 Task: Add an event with the title Client Appreciation Networking Breakfast, date '2024/04/28', time 8:00 AM to 10:00 AMand add a description: Teams will work together to solve the challenges and find the hidden items or clues. This requires effective communication, creative thinking, and the ability to leverage each team member's strengths and expertise.Select event color  Banana . Add location for the event as: Busan, South Korea, logged in from the account softage.4@softage.netand send the event invitation to softage.7@softage.net and softage.8@softage.net. Set a reminder for the event Daily
Action: Mouse moved to (74, 84)
Screenshot: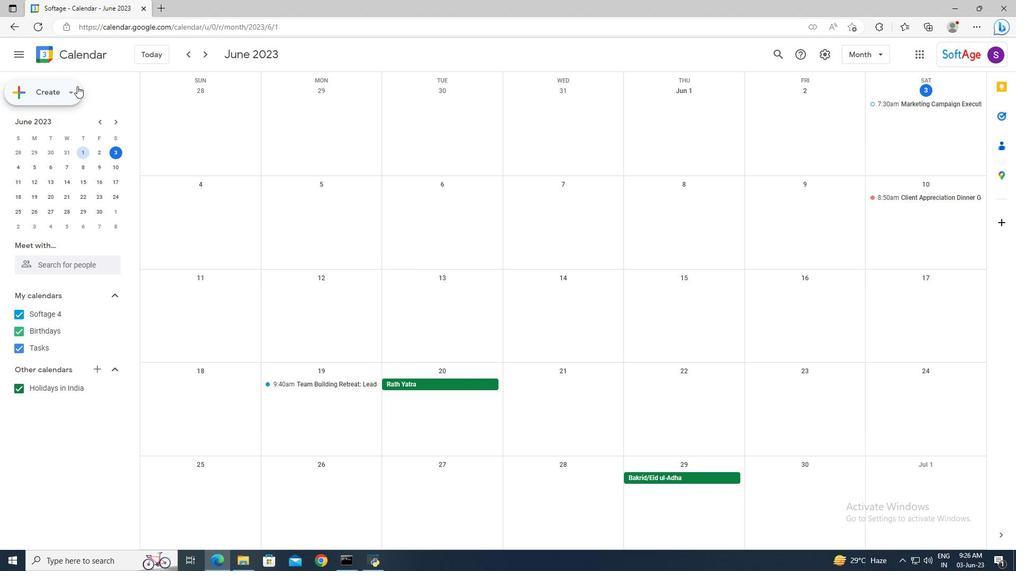 
Action: Mouse pressed left at (74, 84)
Screenshot: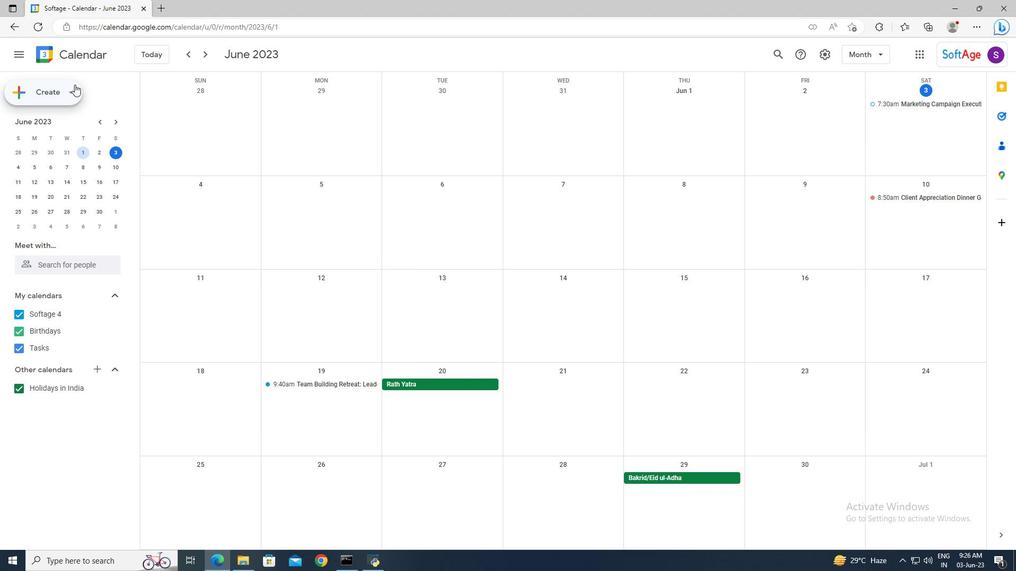 
Action: Mouse moved to (74, 120)
Screenshot: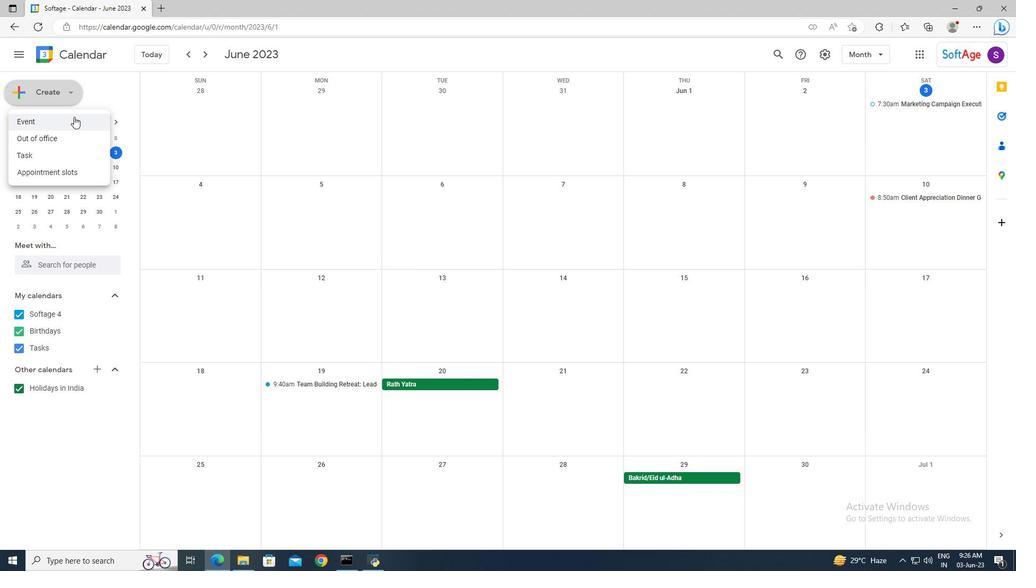 
Action: Mouse pressed left at (74, 120)
Screenshot: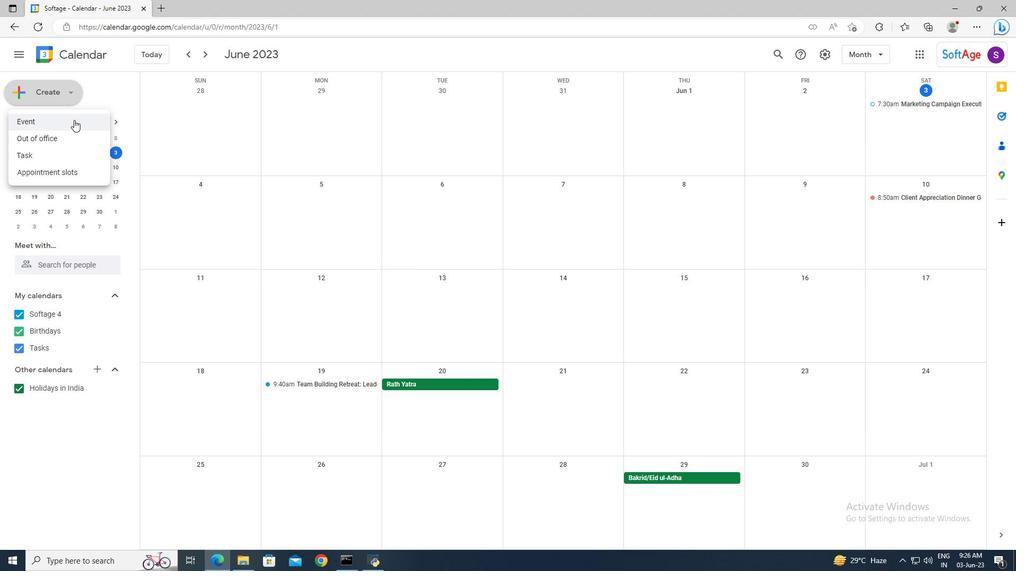 
Action: Mouse moved to (532, 354)
Screenshot: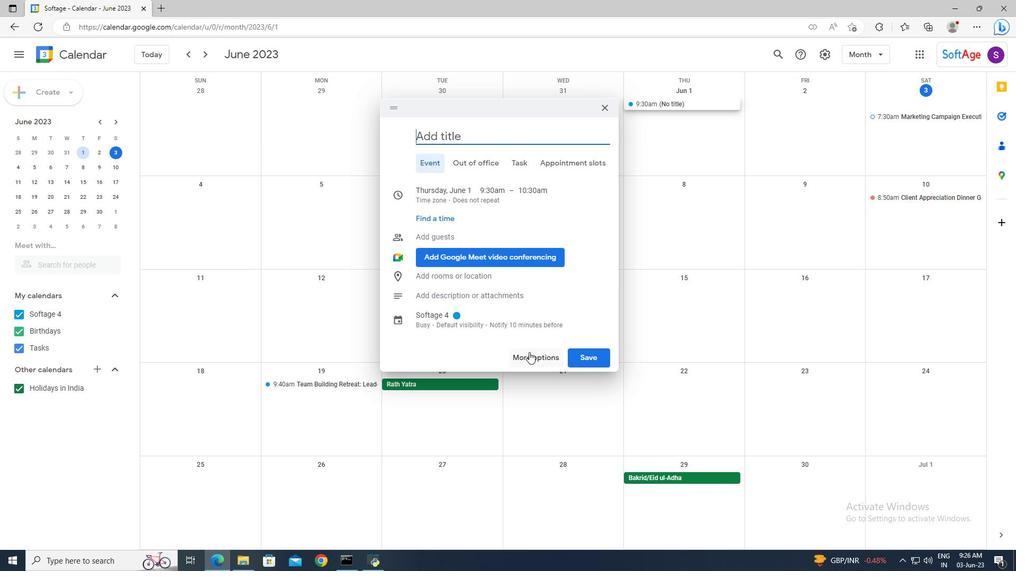 
Action: Mouse pressed left at (532, 354)
Screenshot: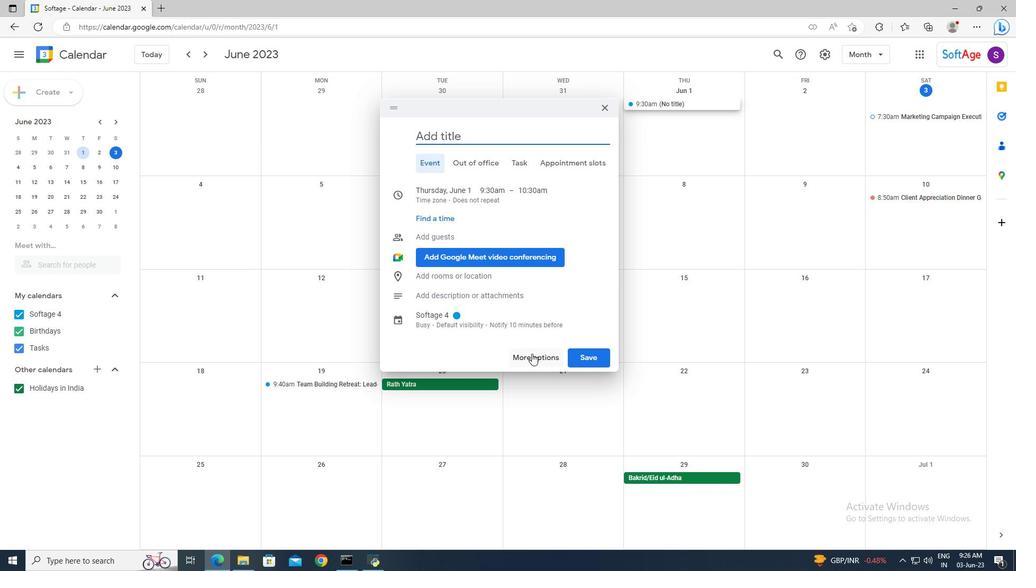 
Action: Mouse moved to (253, 64)
Screenshot: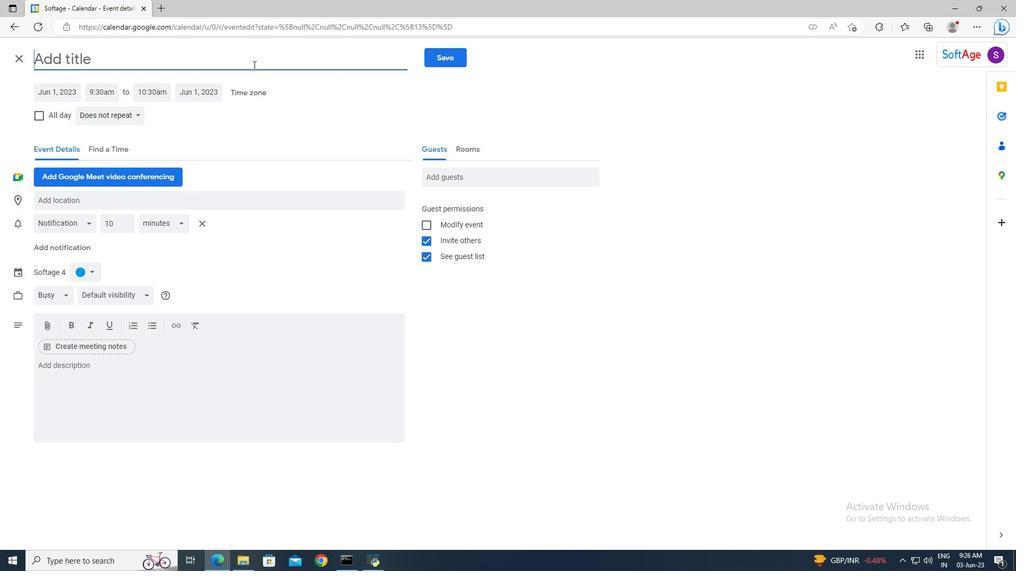 
Action: Mouse pressed left at (253, 64)
Screenshot: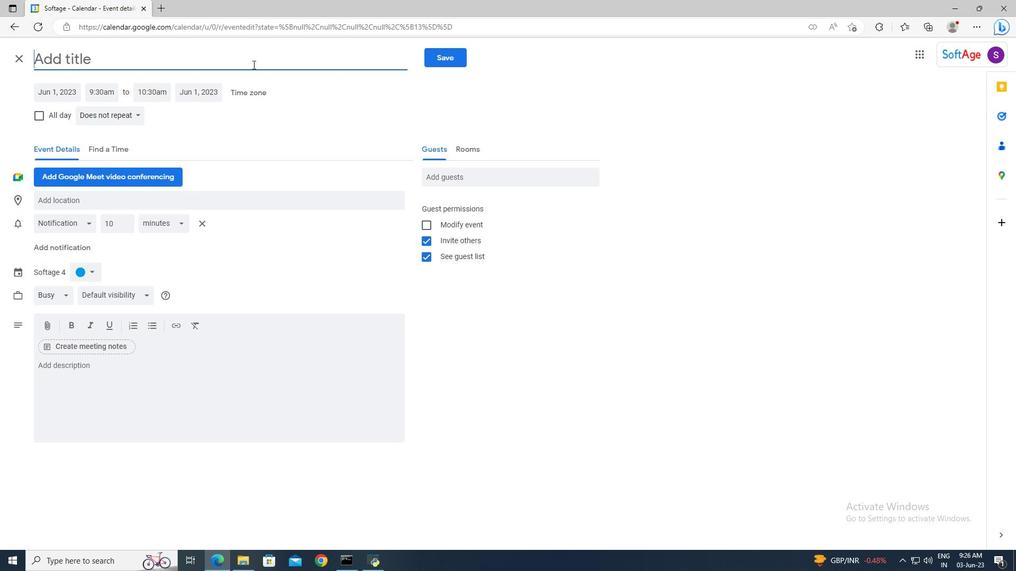 
Action: Key pressed <Key.shift>Client<Key.space><Key.shift>Appreciation<Key.space><Key.shift>Networking<Key.space><Key.shift>Breakfast
Screenshot: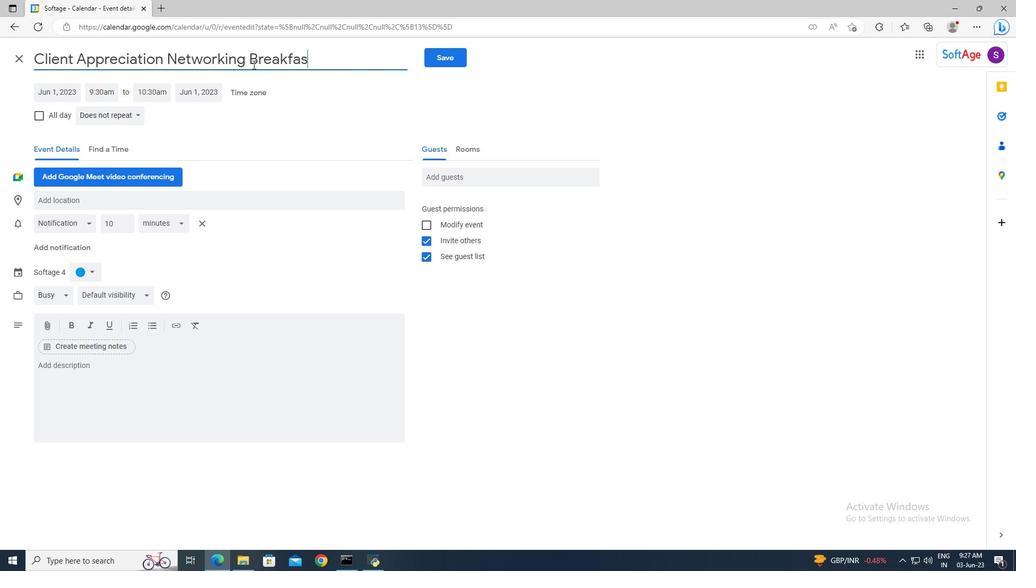 
Action: Mouse moved to (60, 95)
Screenshot: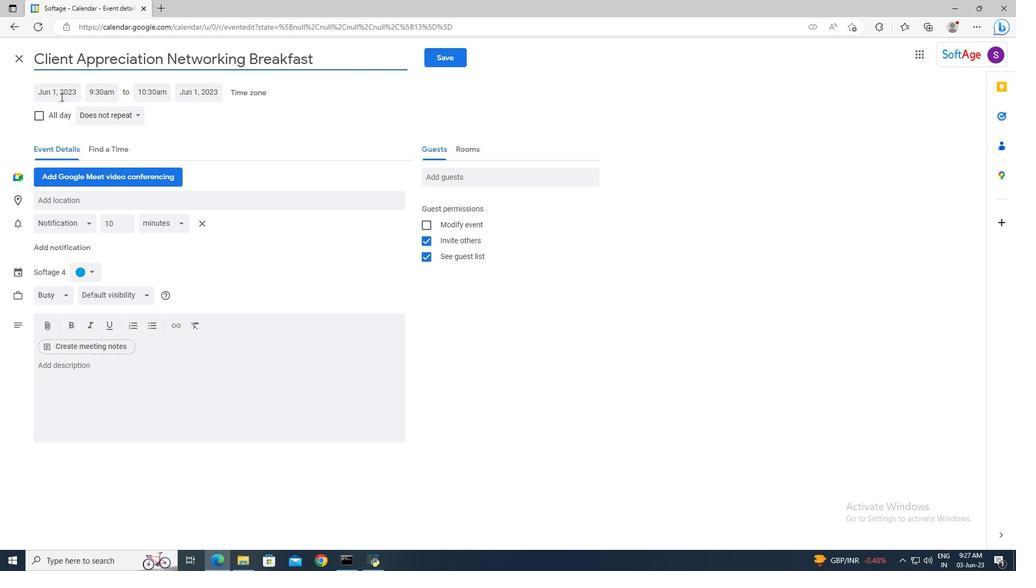 
Action: Mouse pressed left at (60, 95)
Screenshot: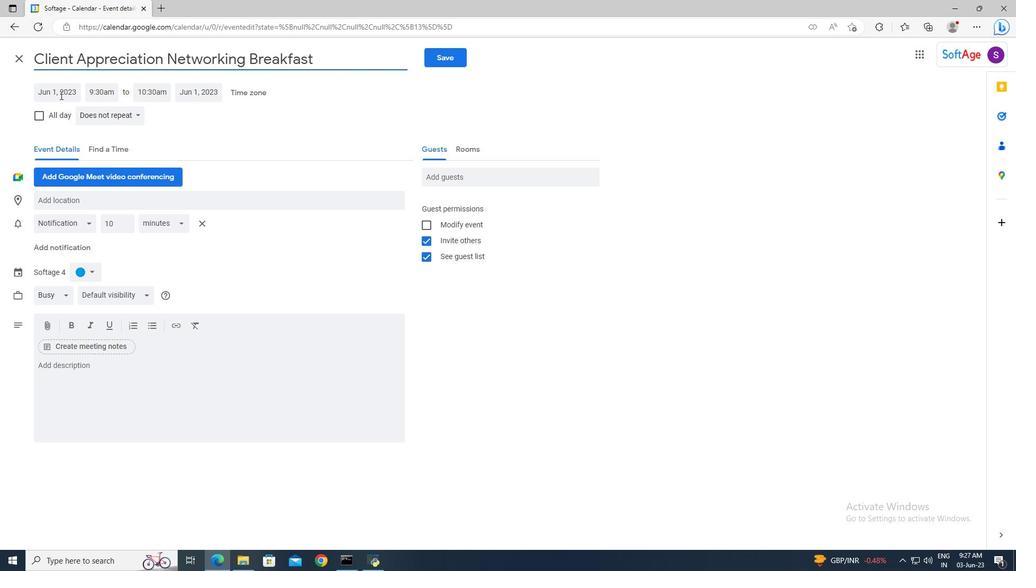 
Action: Mouse moved to (169, 115)
Screenshot: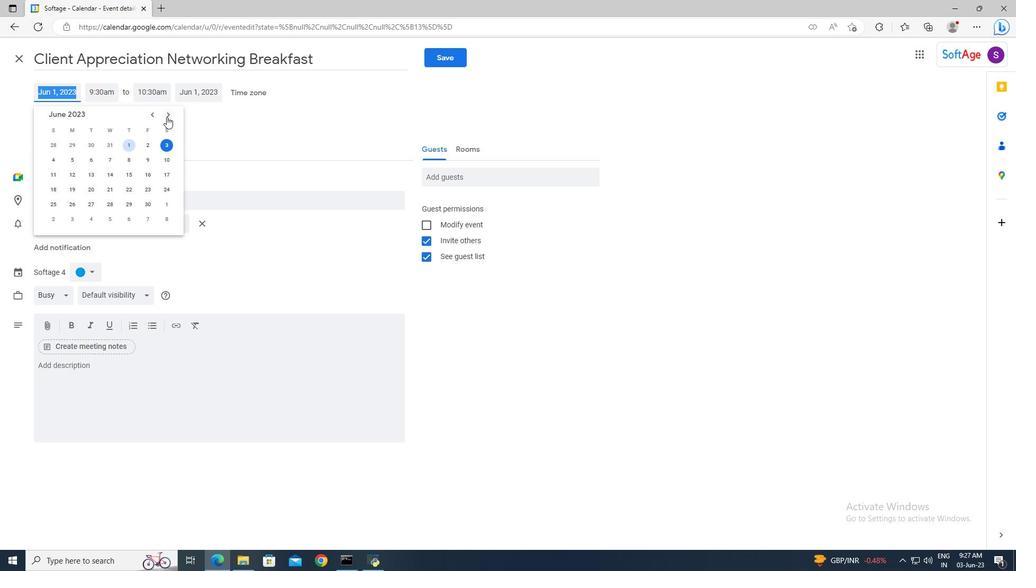 
Action: Mouse pressed left at (169, 115)
Screenshot: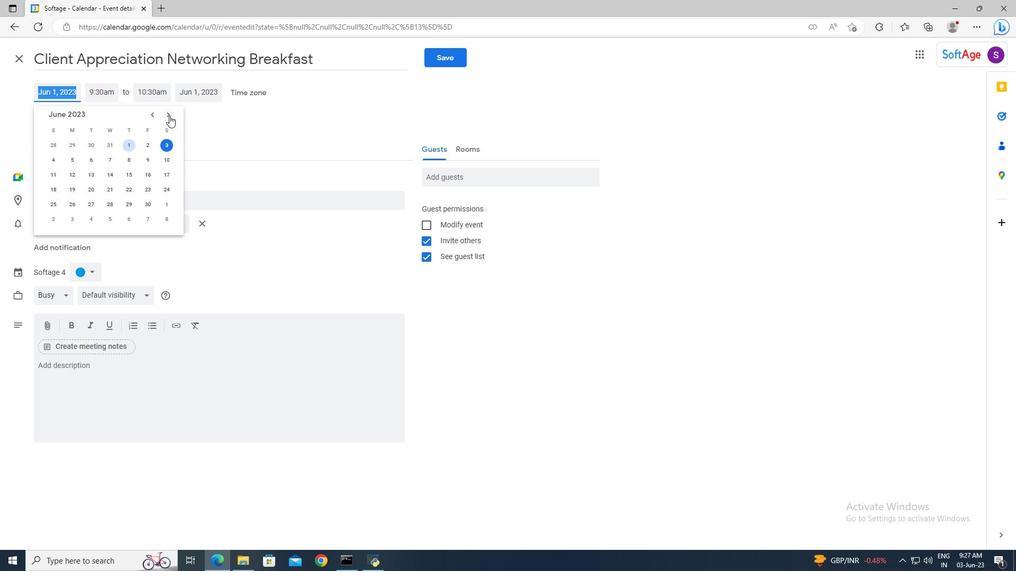 
Action: Mouse pressed left at (169, 115)
Screenshot: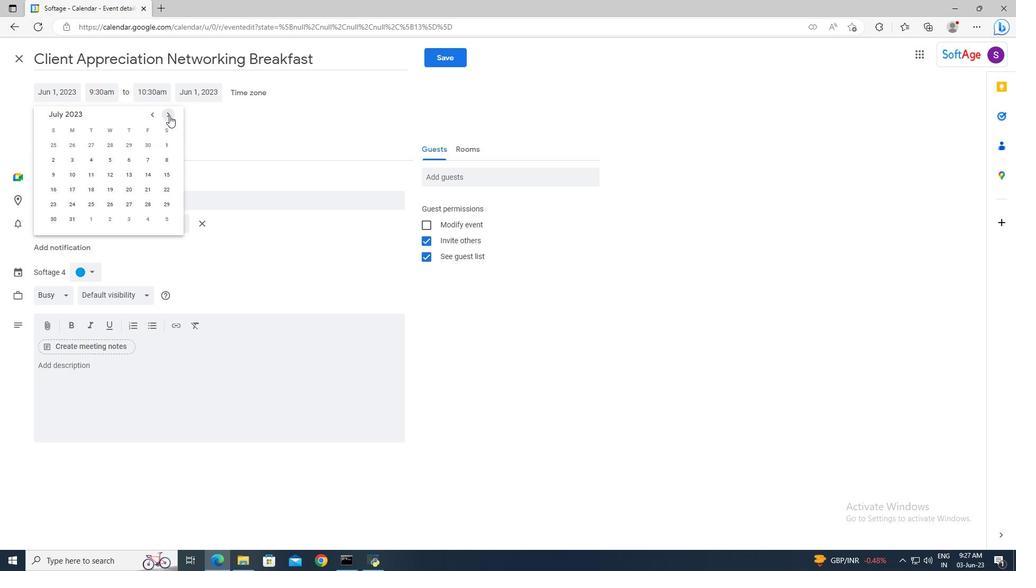 
Action: Mouse pressed left at (169, 115)
Screenshot: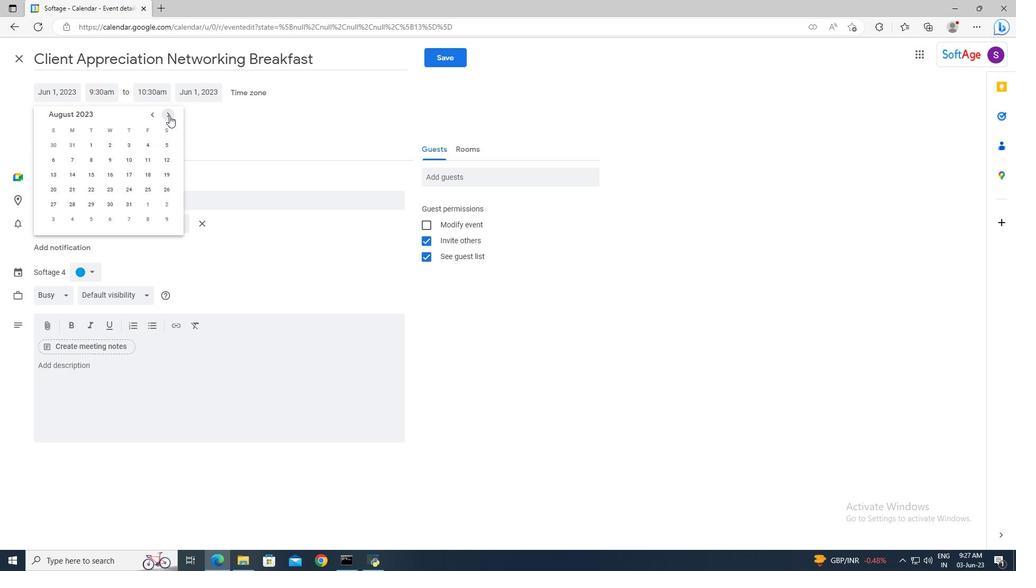 
Action: Mouse pressed left at (169, 115)
Screenshot: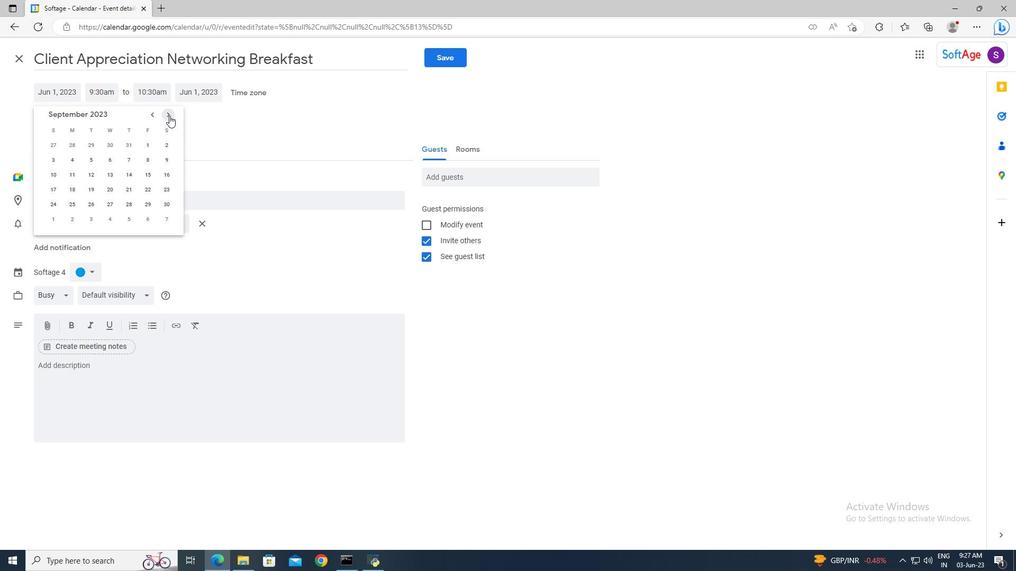 
Action: Mouse pressed left at (169, 115)
Screenshot: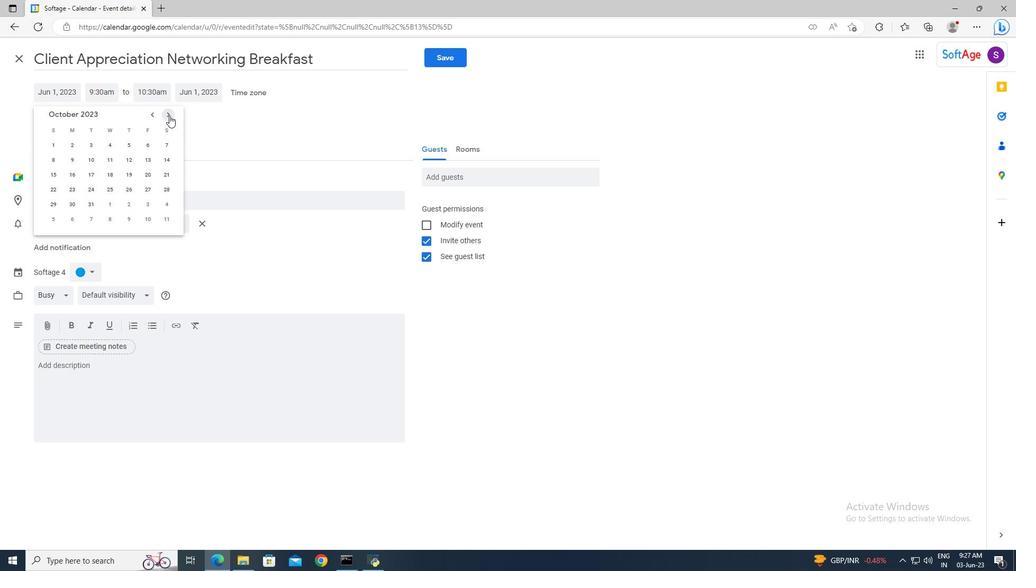 
Action: Mouse pressed left at (169, 115)
Screenshot: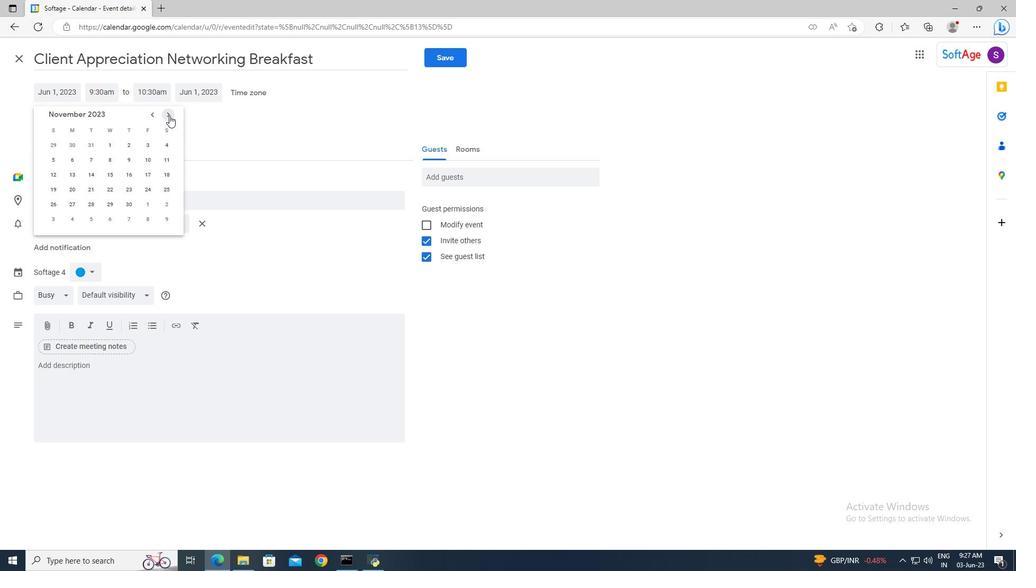 
Action: Mouse pressed left at (169, 115)
Screenshot: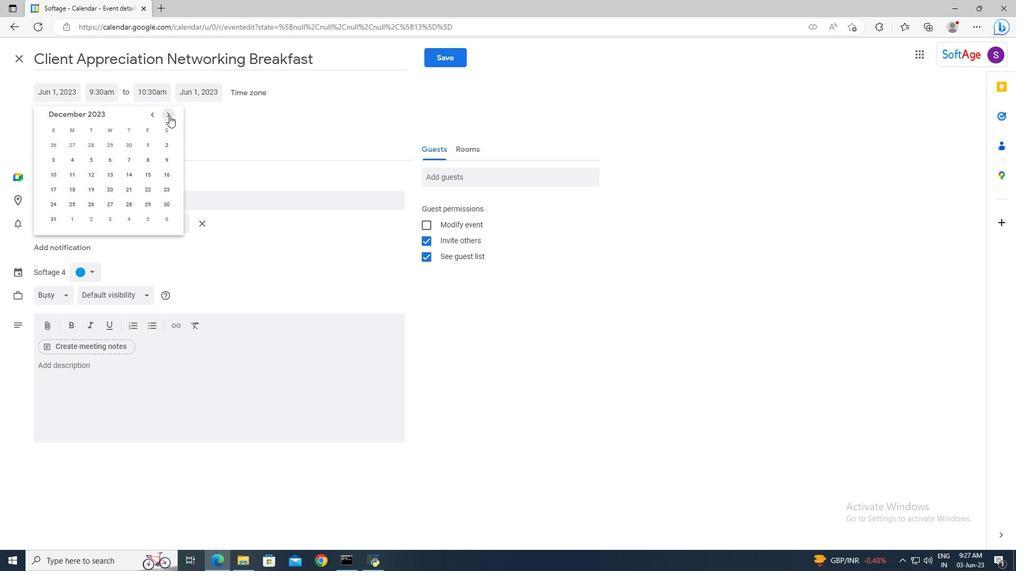 
Action: Mouse pressed left at (169, 115)
Screenshot: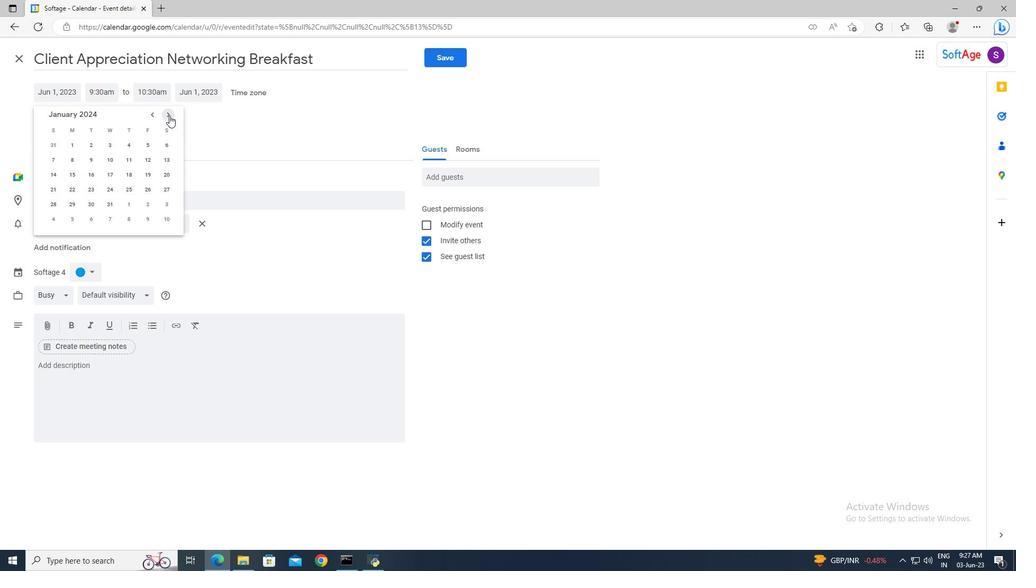 
Action: Mouse pressed left at (169, 115)
Screenshot: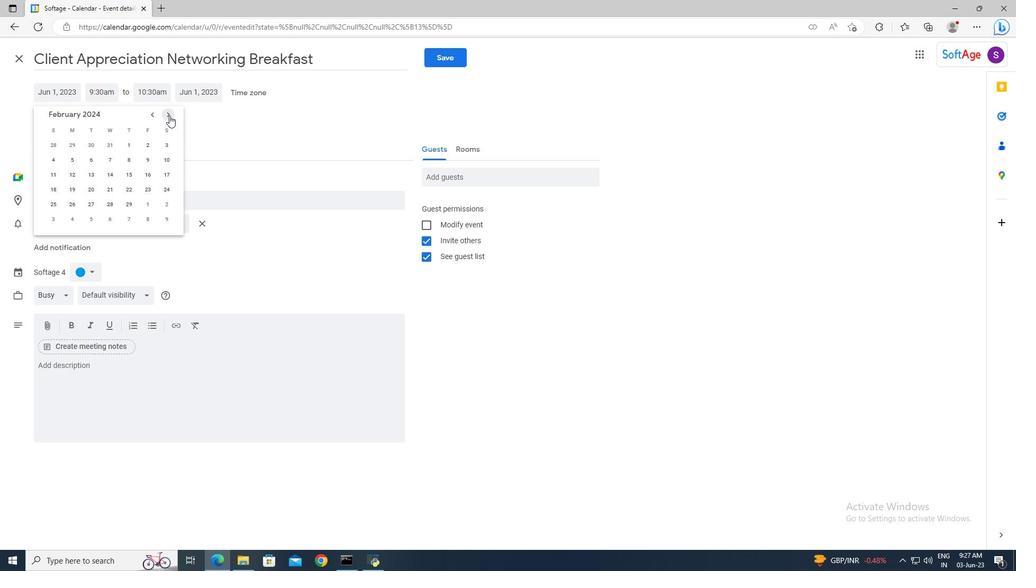 
Action: Mouse pressed left at (169, 115)
Screenshot: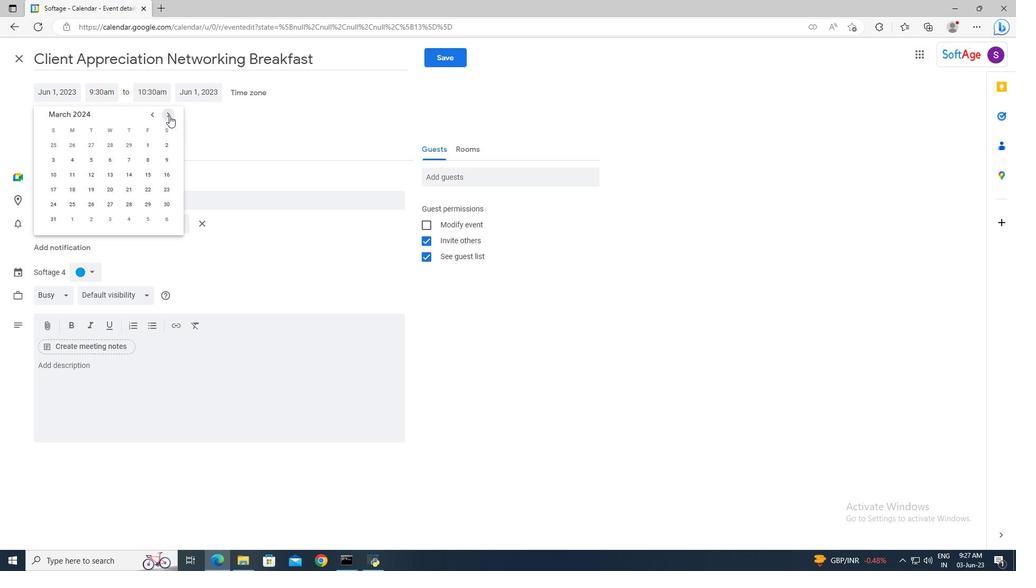 
Action: Mouse moved to (55, 200)
Screenshot: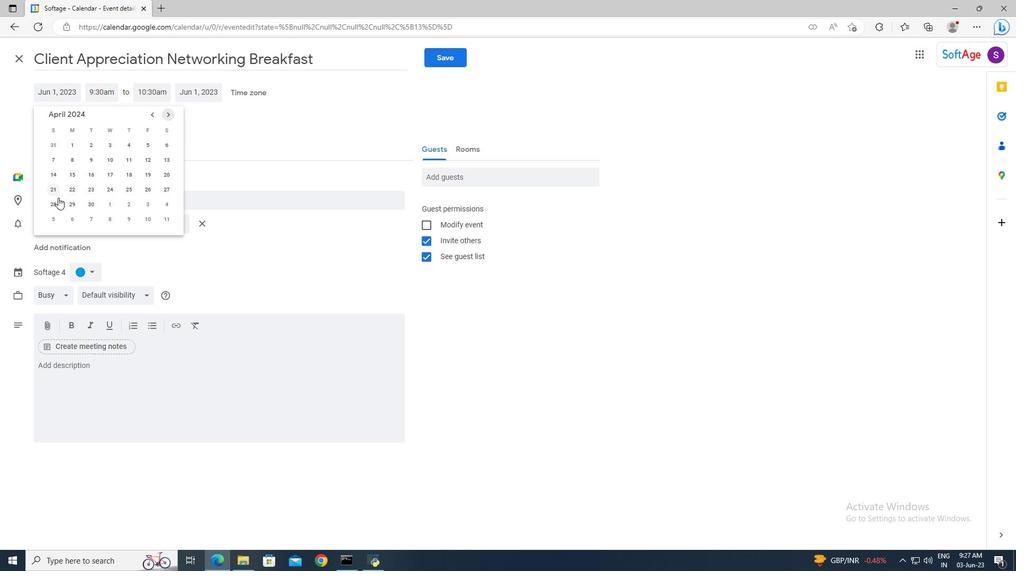 
Action: Mouse pressed left at (55, 200)
Screenshot: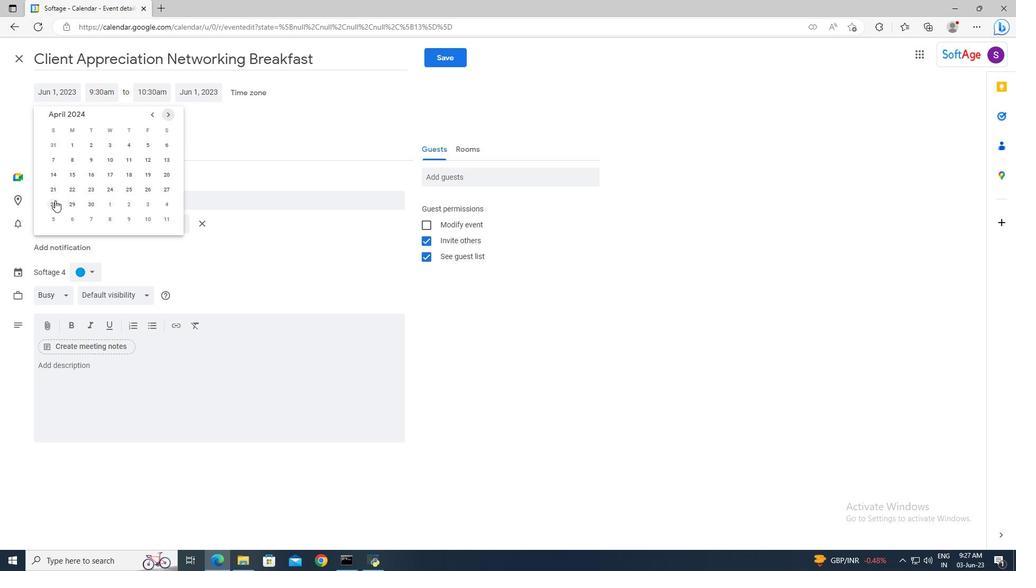 
Action: Mouse moved to (101, 96)
Screenshot: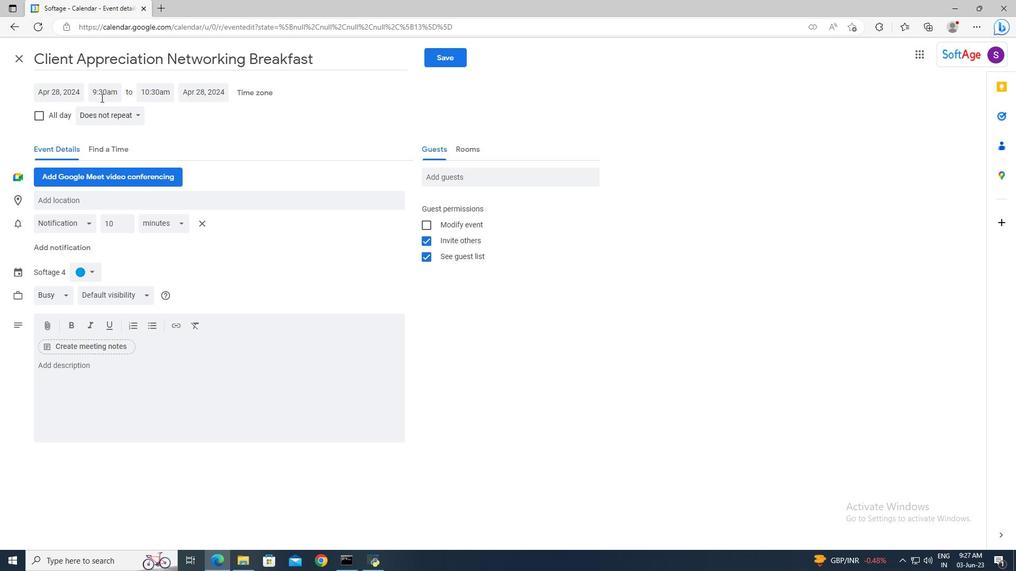 
Action: Mouse pressed left at (101, 96)
Screenshot: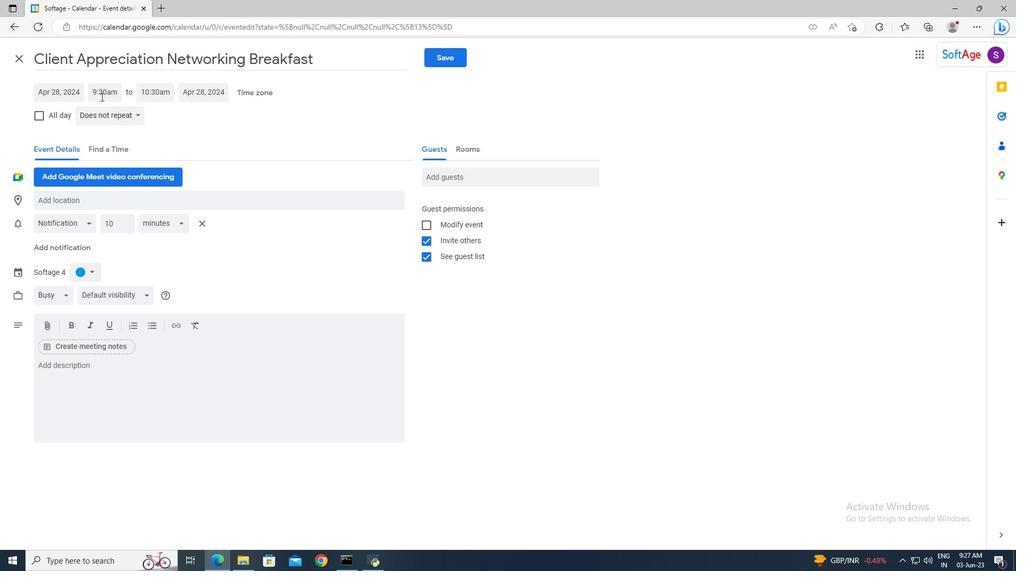 
Action: Key pressed 8<Key.shift>:00am<Key.enter><Key.tab>10<Key.shift>:00<Key.enter>
Screenshot: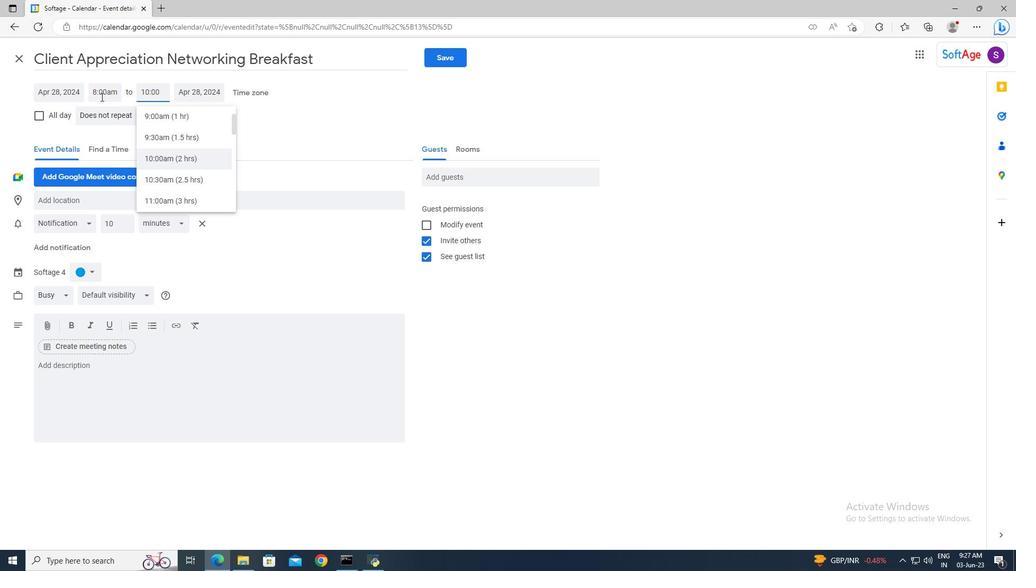
Action: Mouse moved to (94, 363)
Screenshot: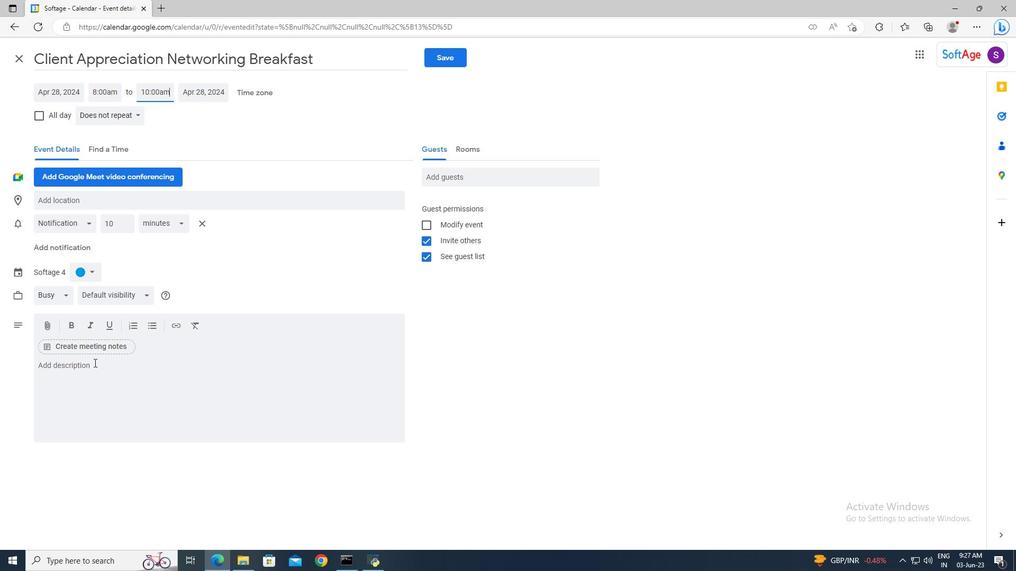
Action: Mouse pressed left at (94, 363)
Screenshot: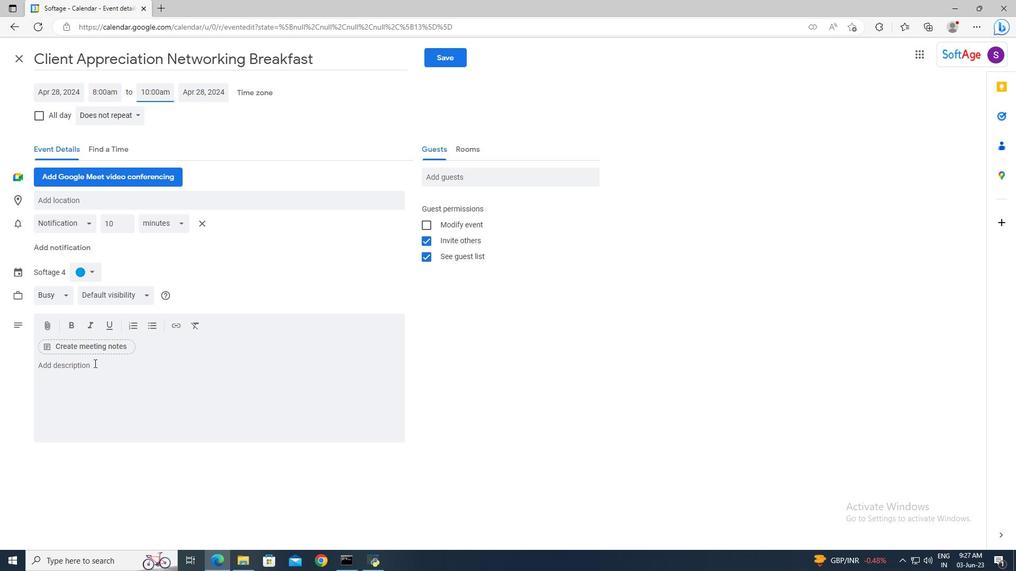 
Action: Key pressed t<Key.shift><Key.backspace><Key.shift>Teams<Key.space>will<Key.space>work<Key.space>together<Key.space>to<Key.space>solve<Key.space>the<Key.space>challenges<Key.space>and<Key.space>find<Key.space>the<Key.space>hidden<Key.space>items<Key.space>or<Key.space>clues.<Key.space><Key.shift>This<Key.space>requires<Key.space>effective<Key.space>communication,<Key.space>creative<Key.space>thinking,<Key.space>and<Key.space>the<Key.space>ability<Key.space>to<Key.space>leverage<Key.space>each<Key.space>team<Key.space>member's<Key.space>strengths<Key.space>and<Key.space>expertise.
Screenshot: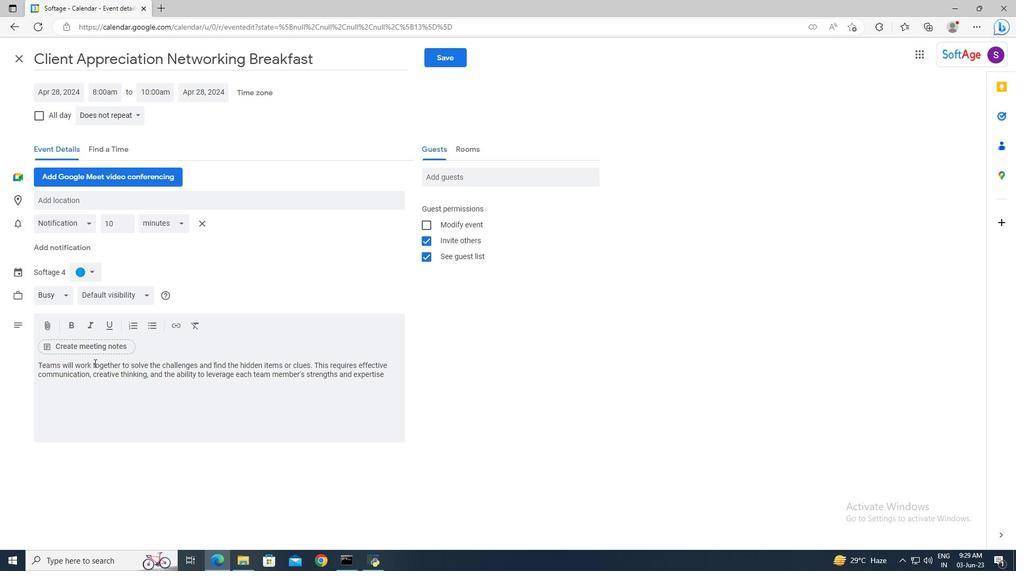
Action: Mouse moved to (86, 268)
Screenshot: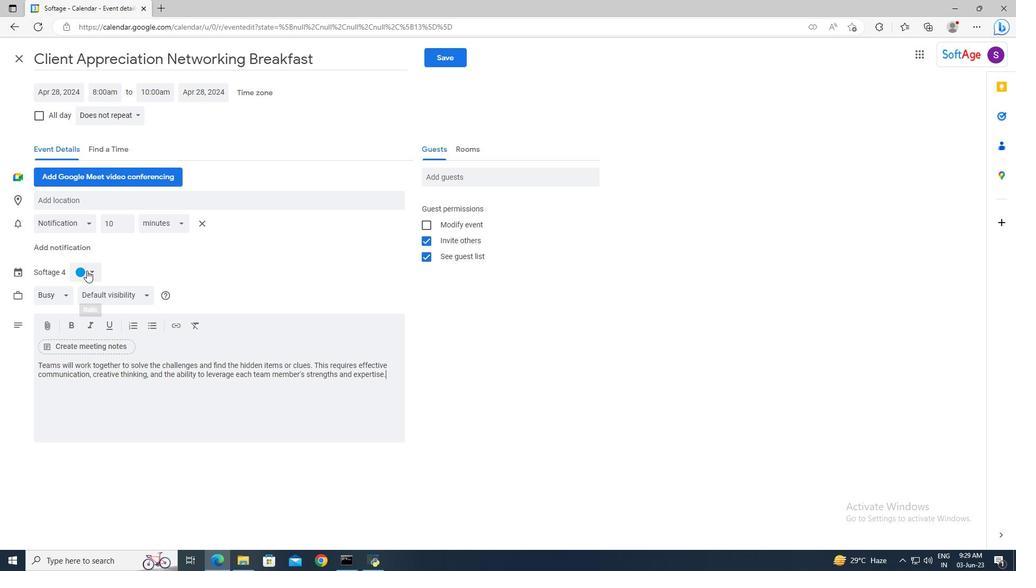 
Action: Mouse pressed left at (86, 268)
Screenshot: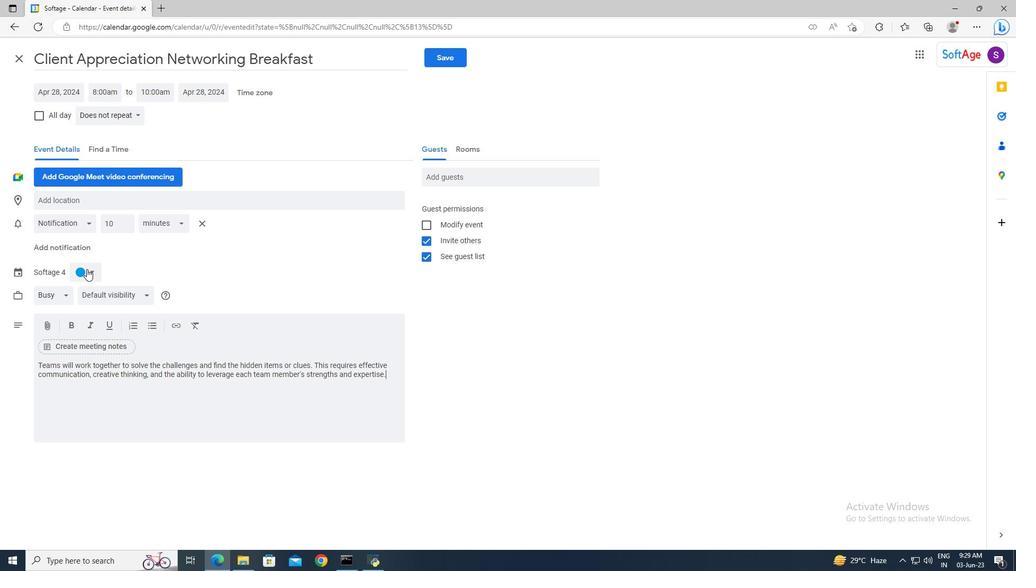 
Action: Mouse moved to (96, 285)
Screenshot: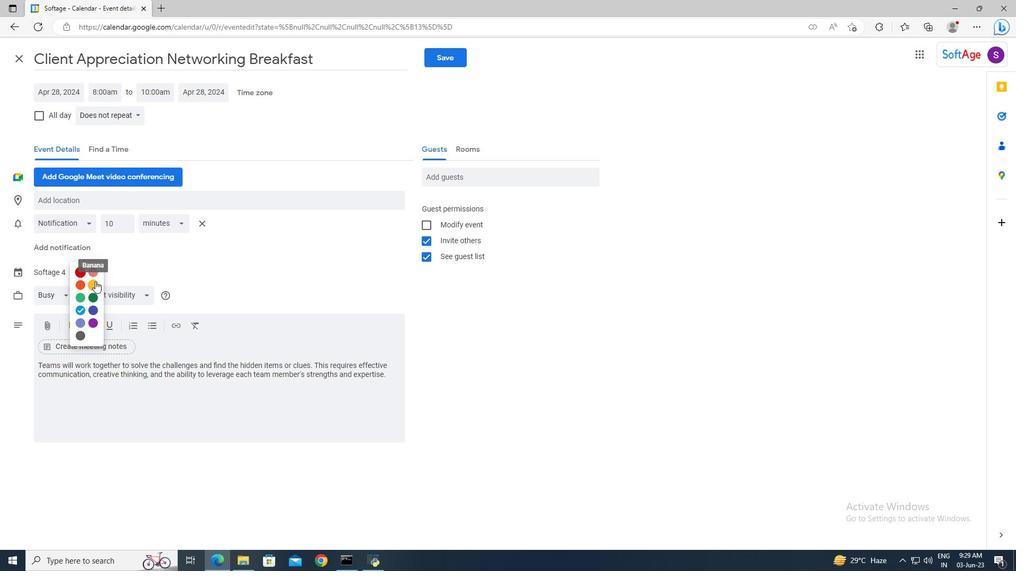 
Action: Mouse pressed left at (96, 285)
Screenshot: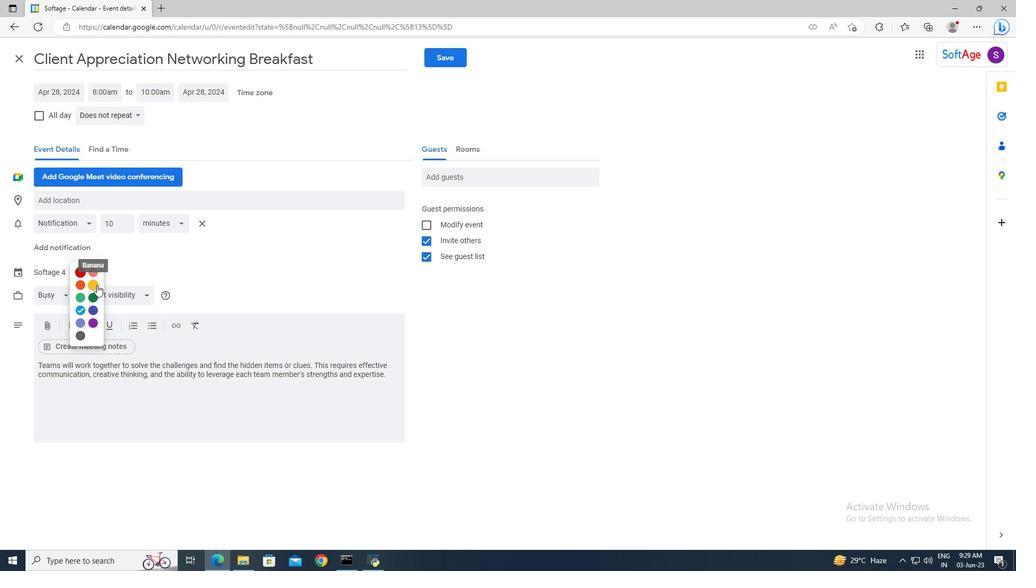 
Action: Mouse moved to (89, 202)
Screenshot: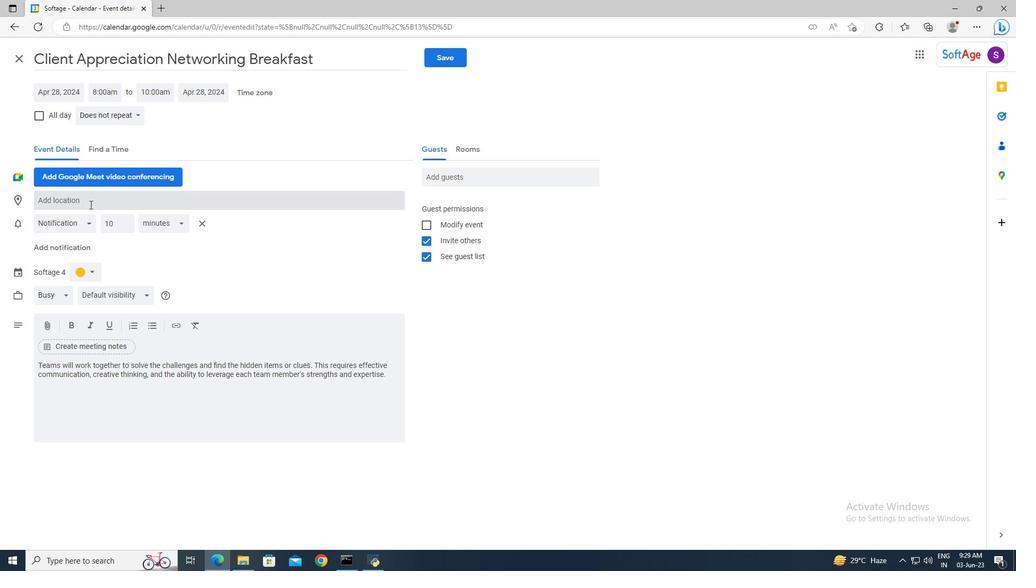 
Action: Mouse pressed left at (89, 202)
Screenshot: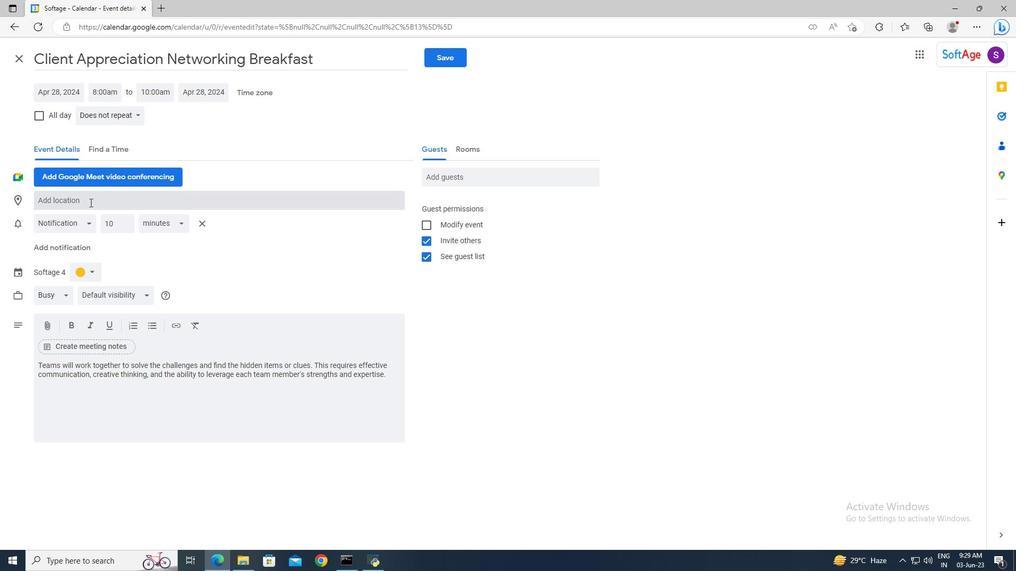 
Action: Mouse moved to (87, 201)
Screenshot: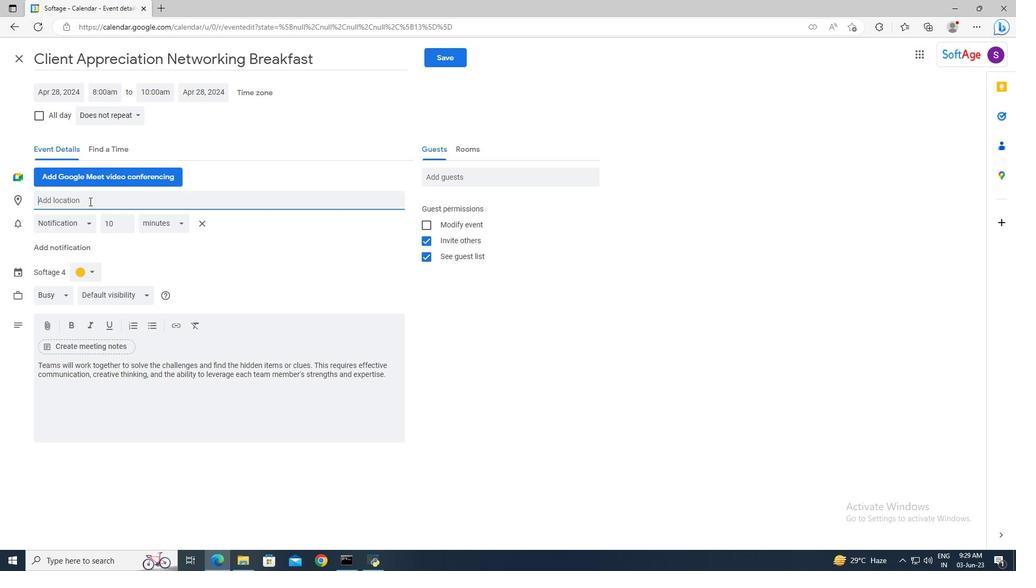 
Action: Key pressed <Key.shift>Busan,<Key.space><Key.shift>South<Key.space><Key.shift>Korea
Screenshot: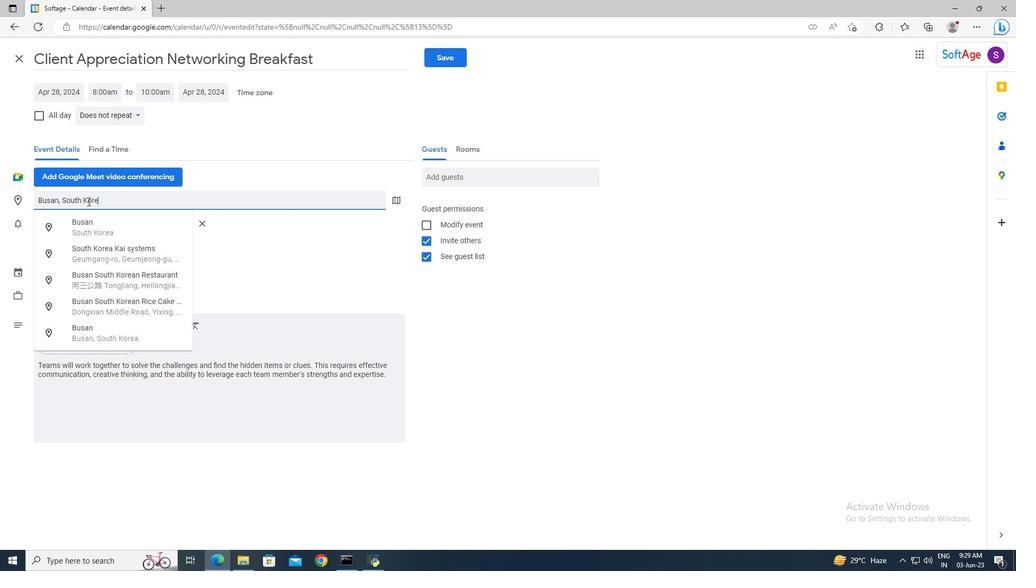 
Action: Mouse moved to (92, 221)
Screenshot: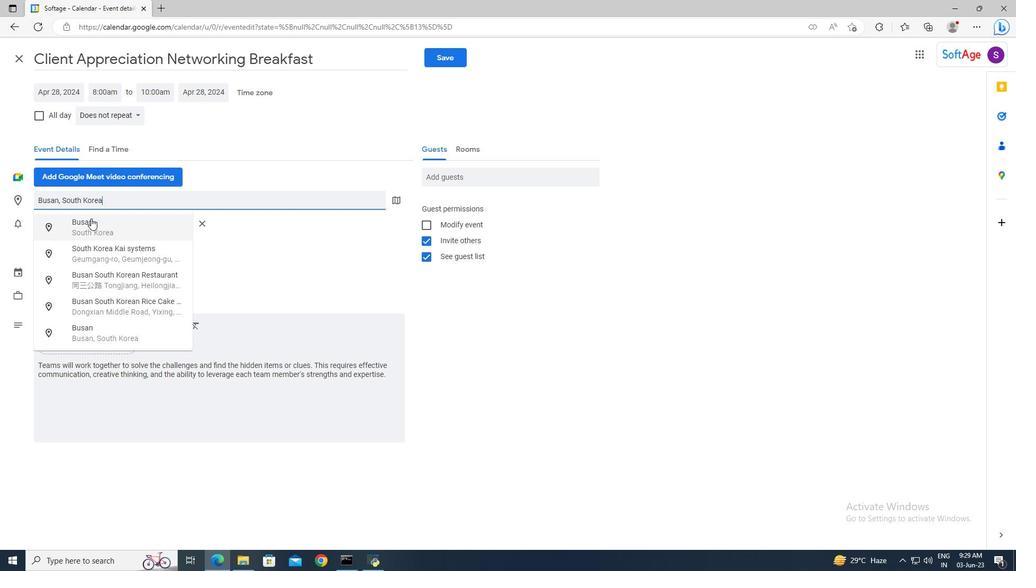 
Action: Mouse pressed left at (92, 221)
Screenshot: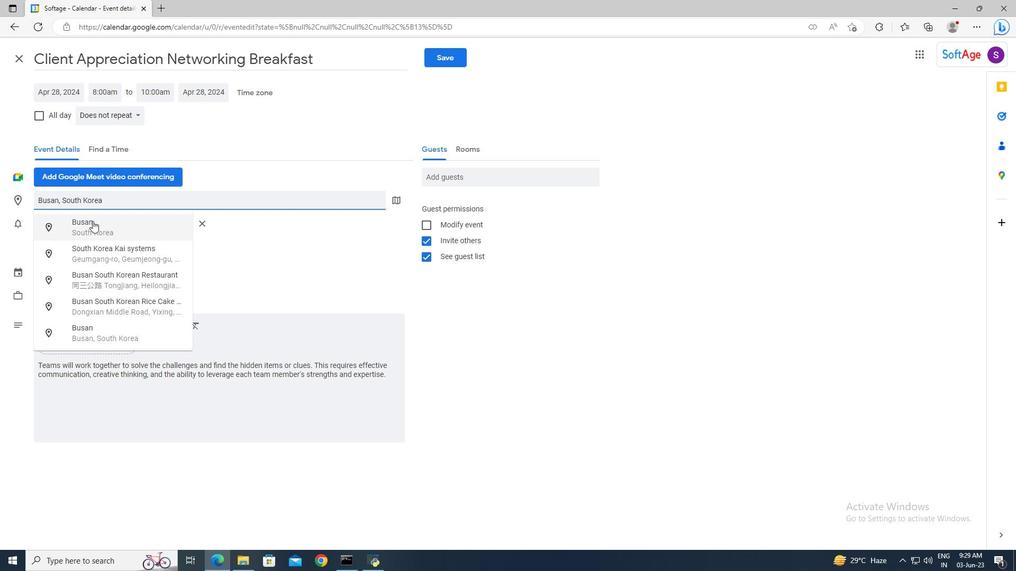 
Action: Mouse moved to (440, 182)
Screenshot: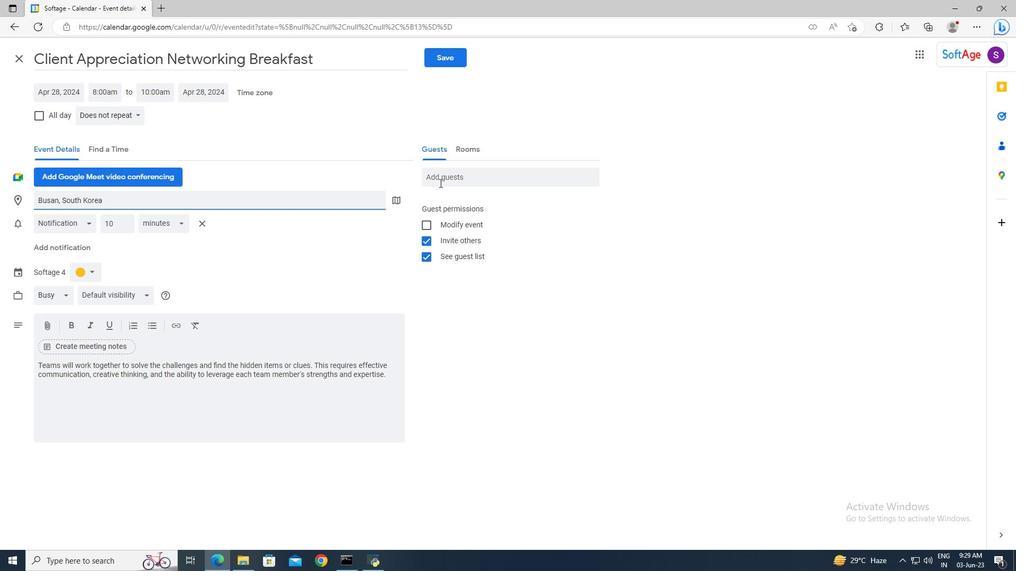
Action: Mouse pressed left at (440, 182)
Screenshot: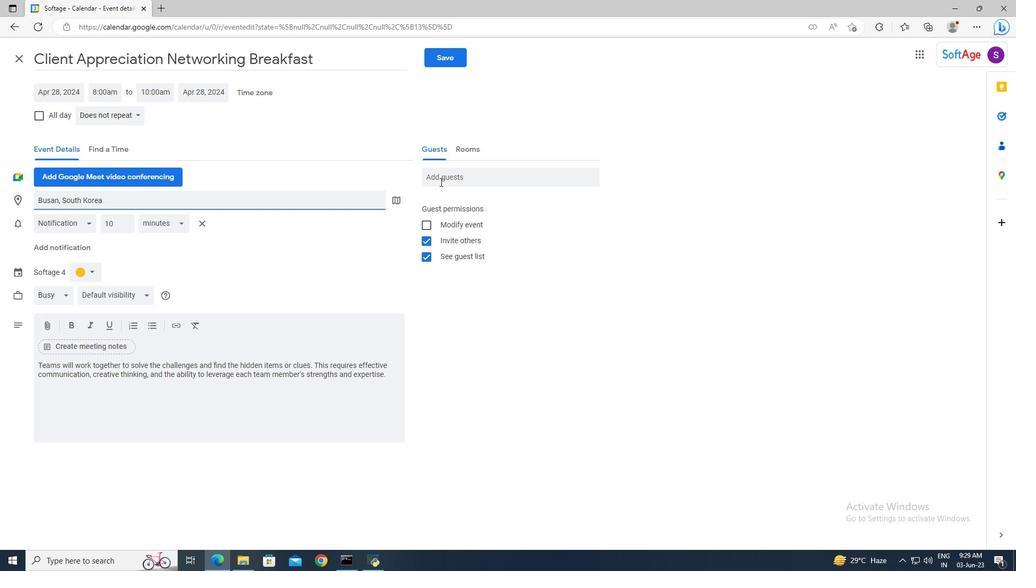 
Action: Mouse moved to (440, 182)
Screenshot: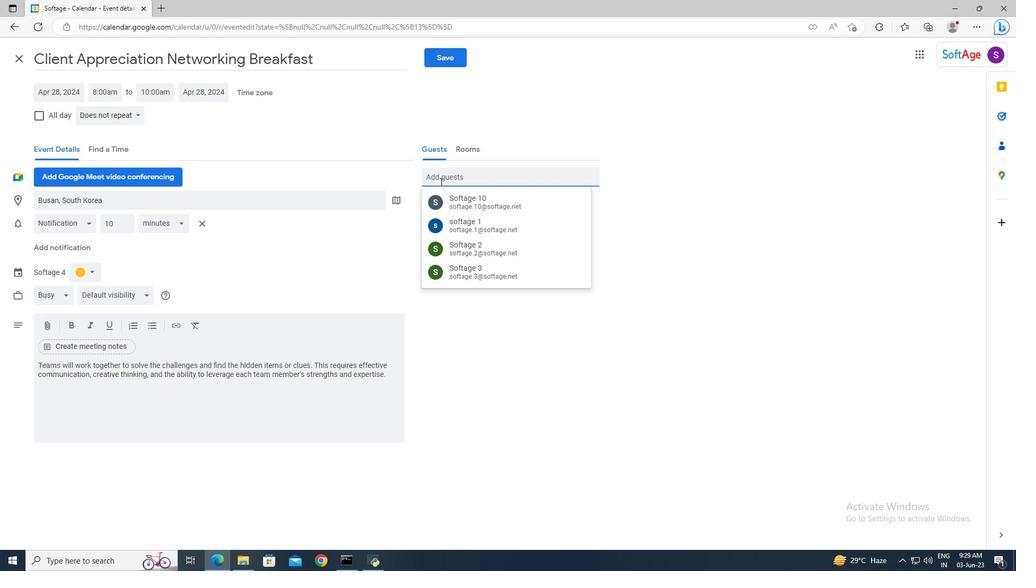 
Action: Key pressed soft
Screenshot: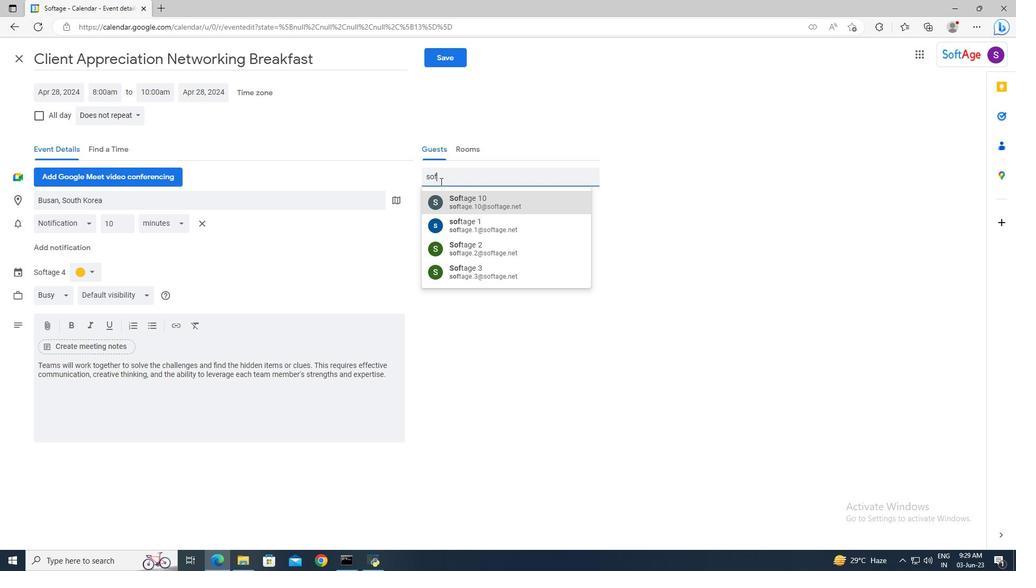 
Action: Mouse moved to (440, 182)
Screenshot: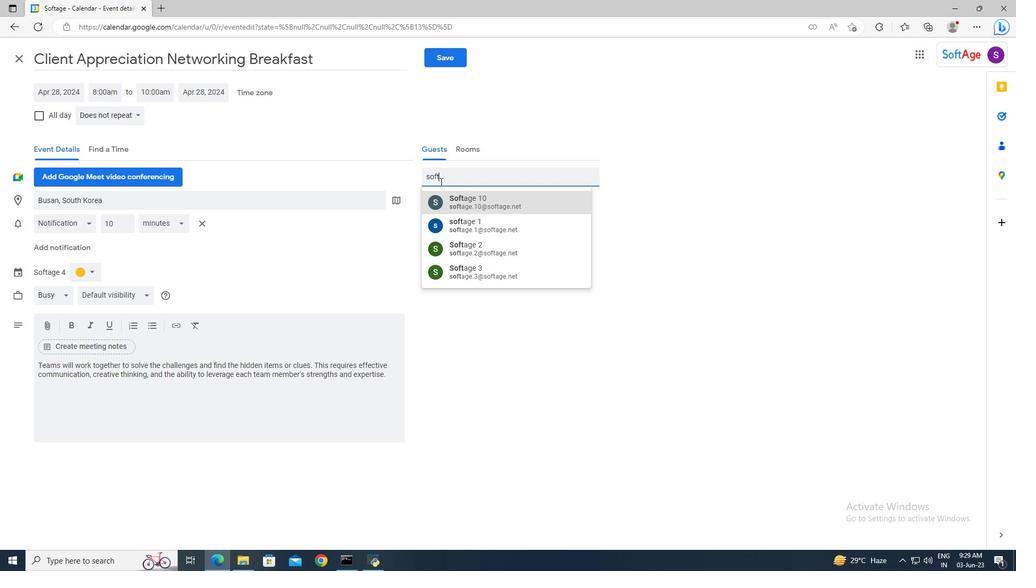 
Action: Key pressed age.7<Key.shift>@softage.net<Key.enter>softage.8<Key.shift>@softage.net<Key.enter>
Screenshot: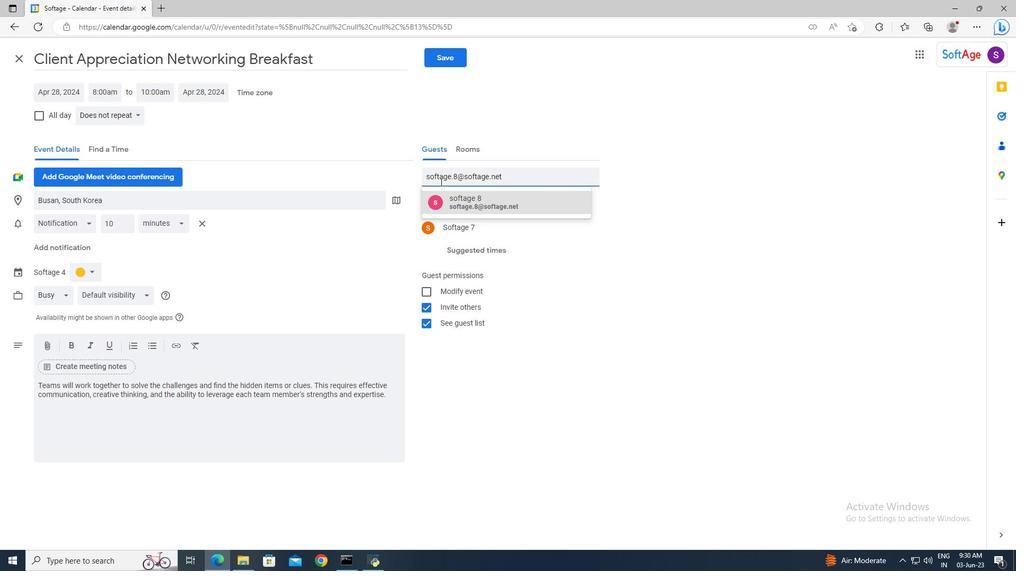 
Action: Mouse moved to (302, 157)
Screenshot: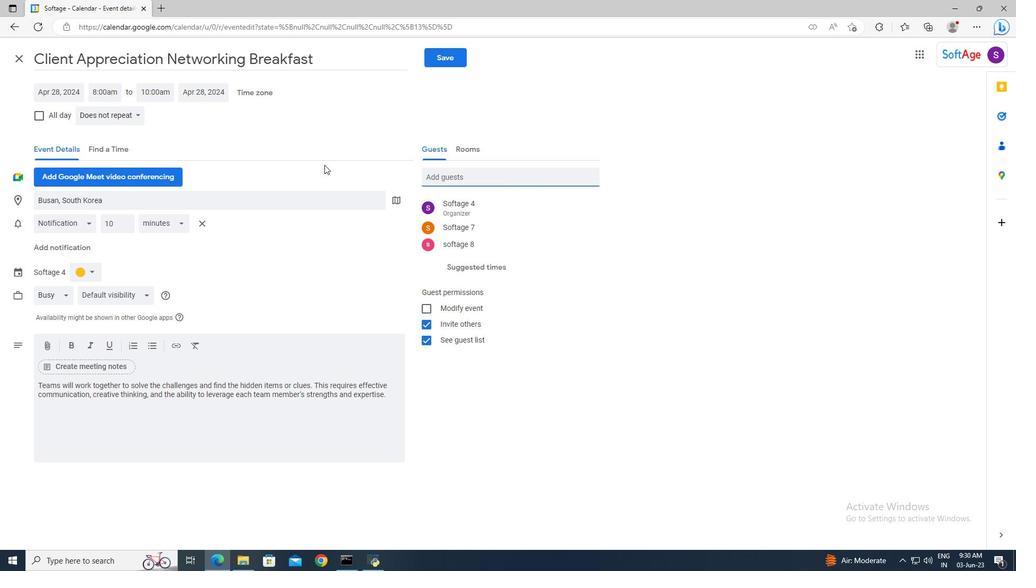 
Action: Mouse scrolled (302, 158) with delta (0, 0)
Screenshot: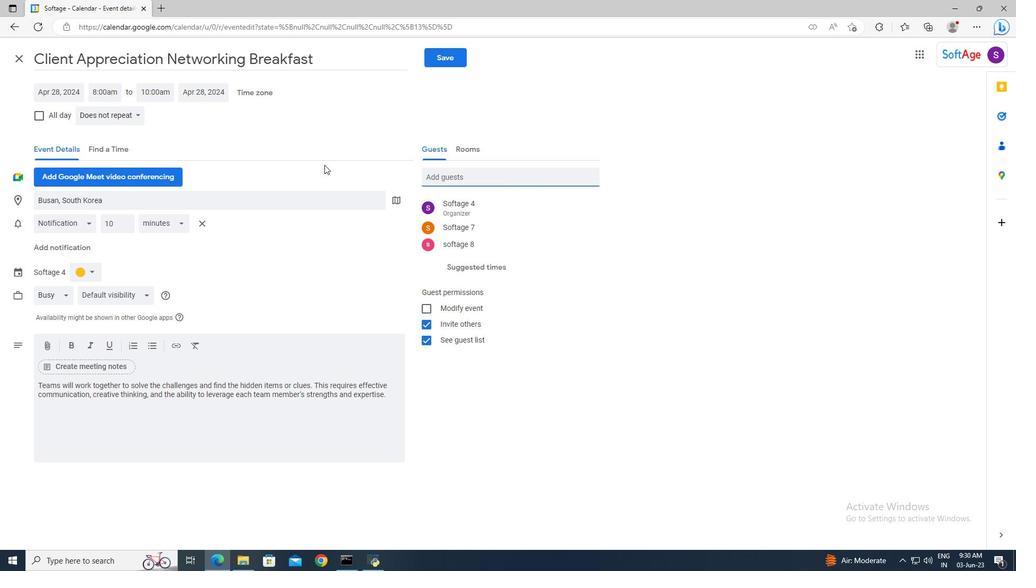 
Action: Mouse moved to (139, 119)
Screenshot: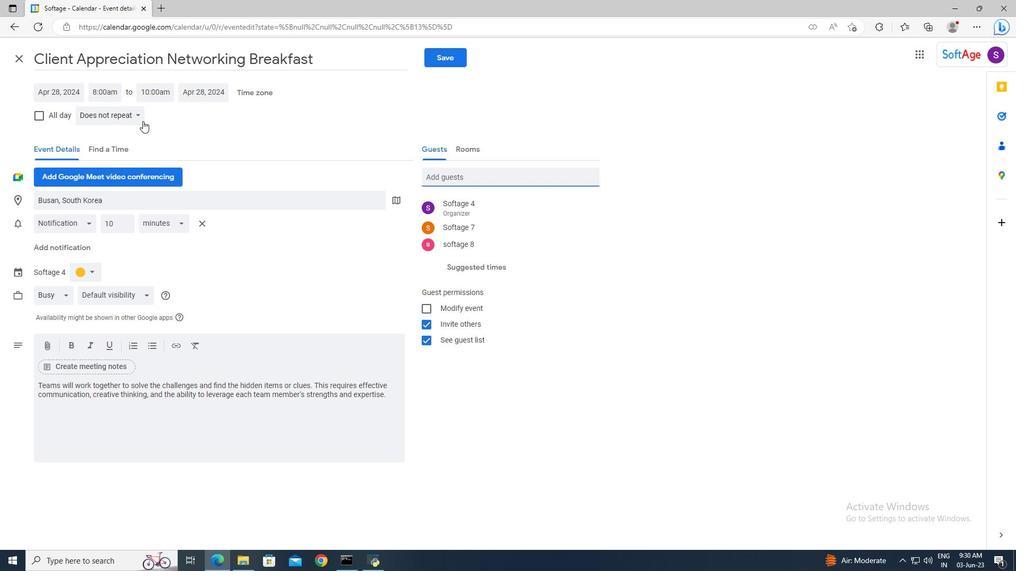 
Action: Mouse pressed left at (139, 119)
Screenshot: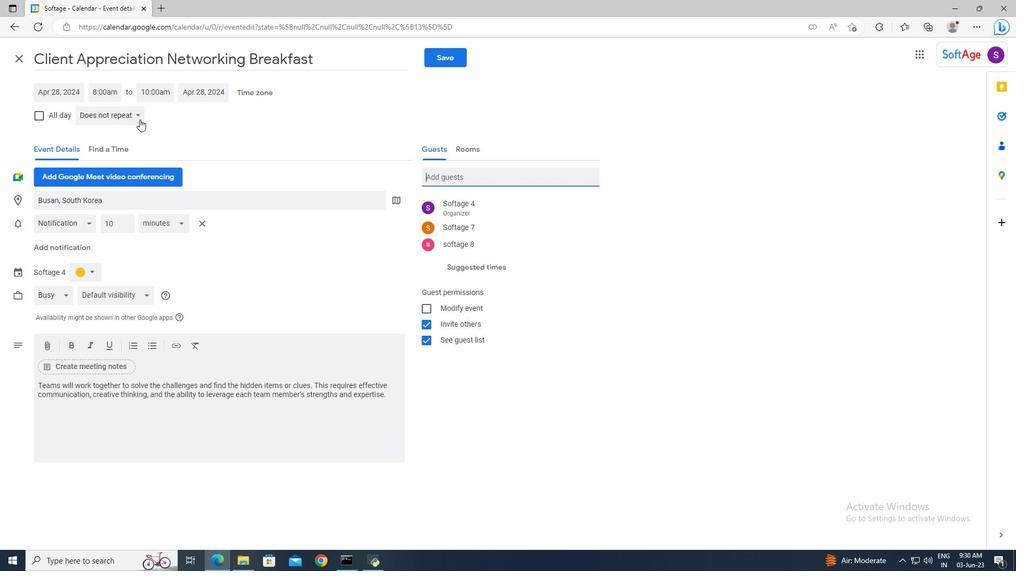 
Action: Mouse moved to (139, 130)
Screenshot: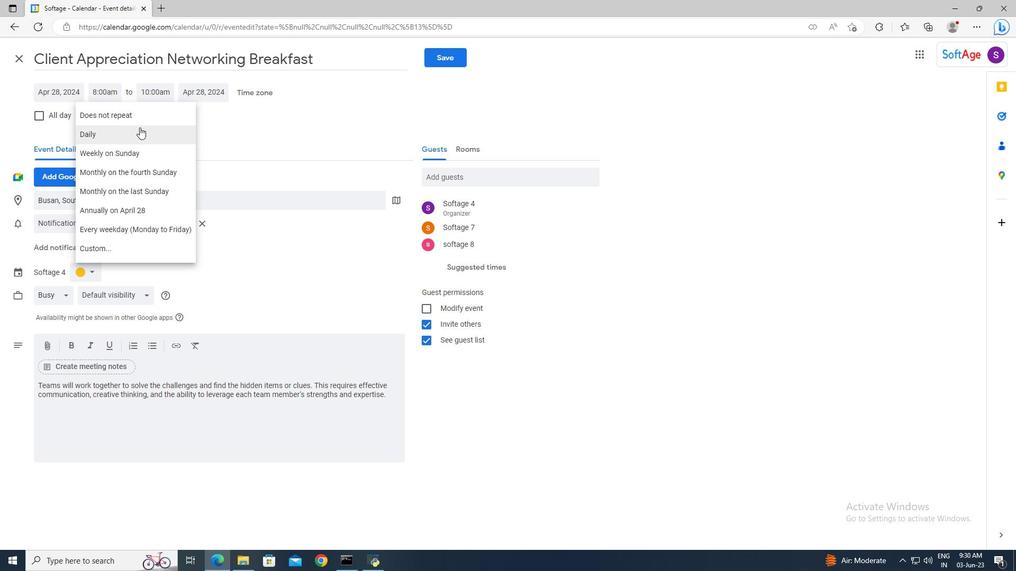 
Action: Mouse pressed left at (139, 130)
Screenshot: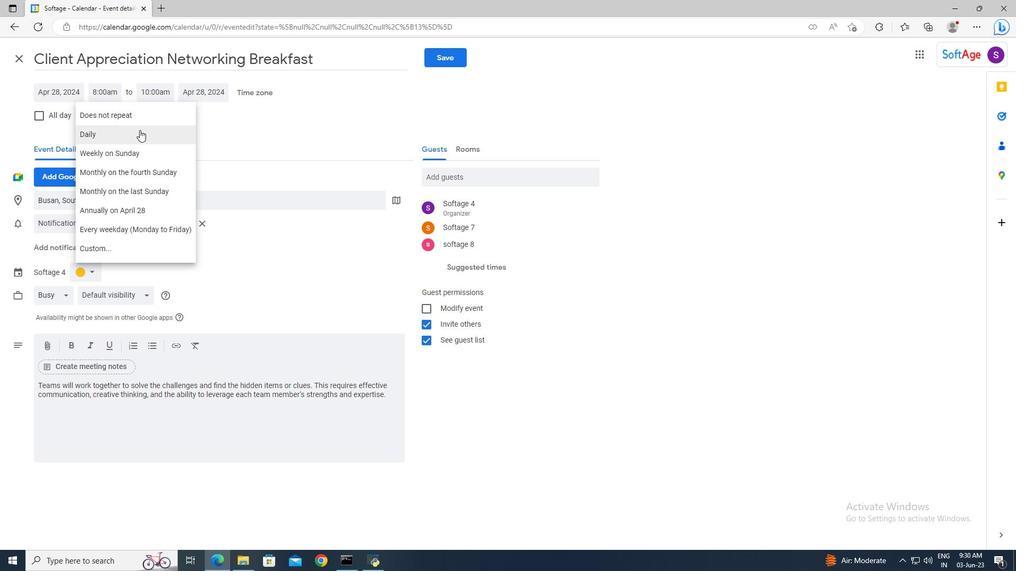 
Action: Mouse moved to (434, 60)
Screenshot: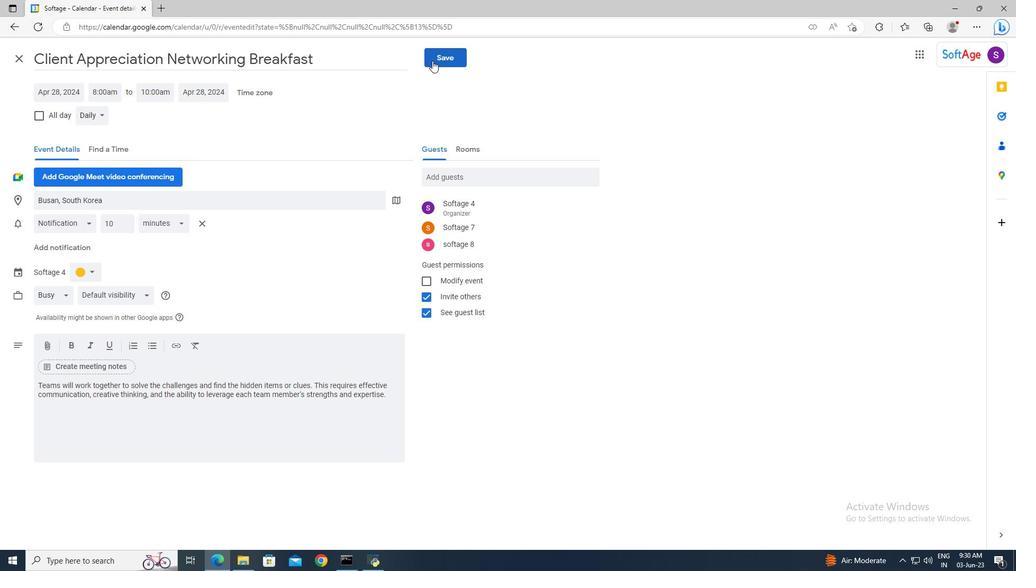 
Action: Mouse pressed left at (434, 60)
Screenshot: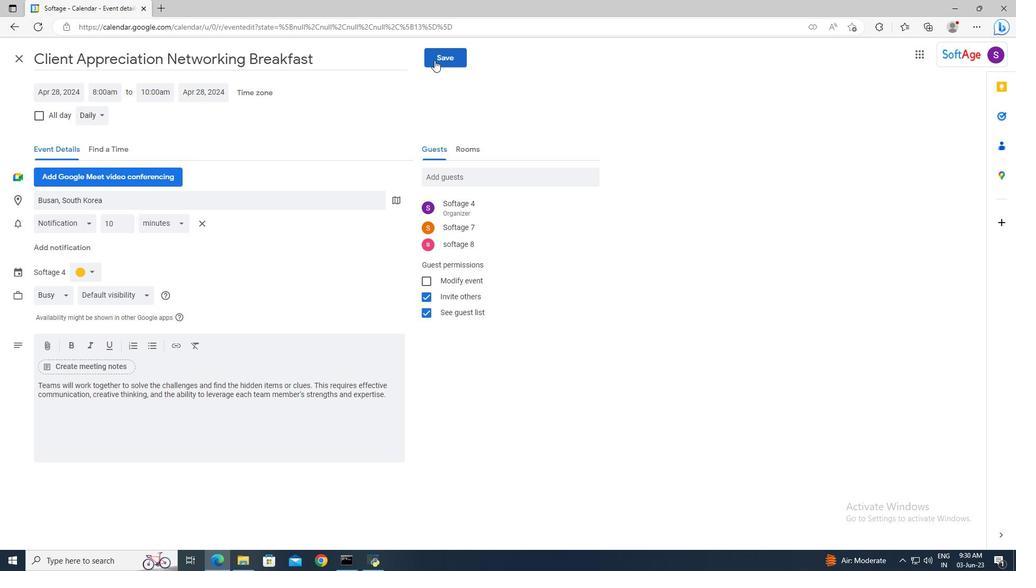 
Action: Mouse moved to (608, 317)
Screenshot: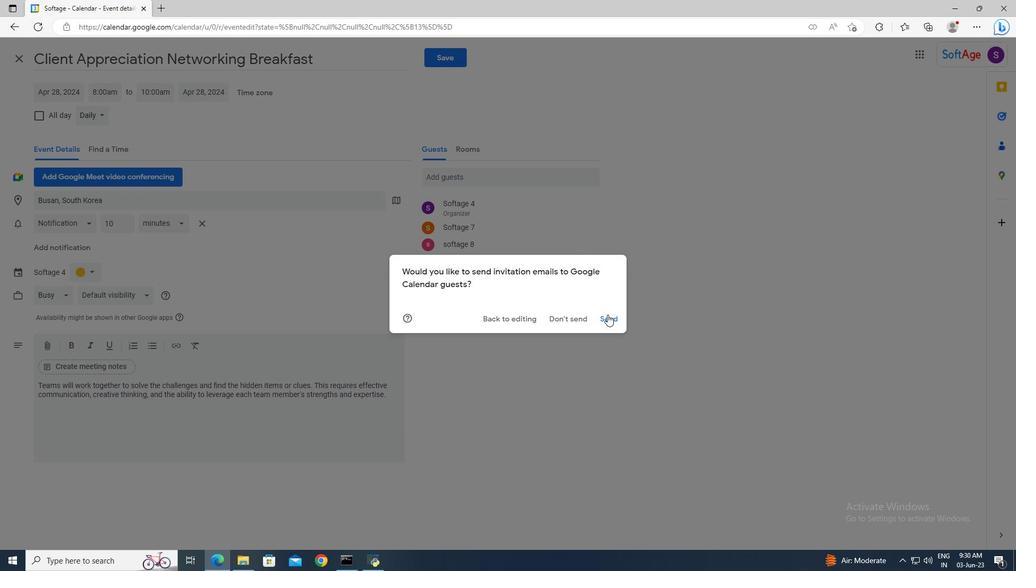 
Action: Mouse pressed left at (608, 317)
Screenshot: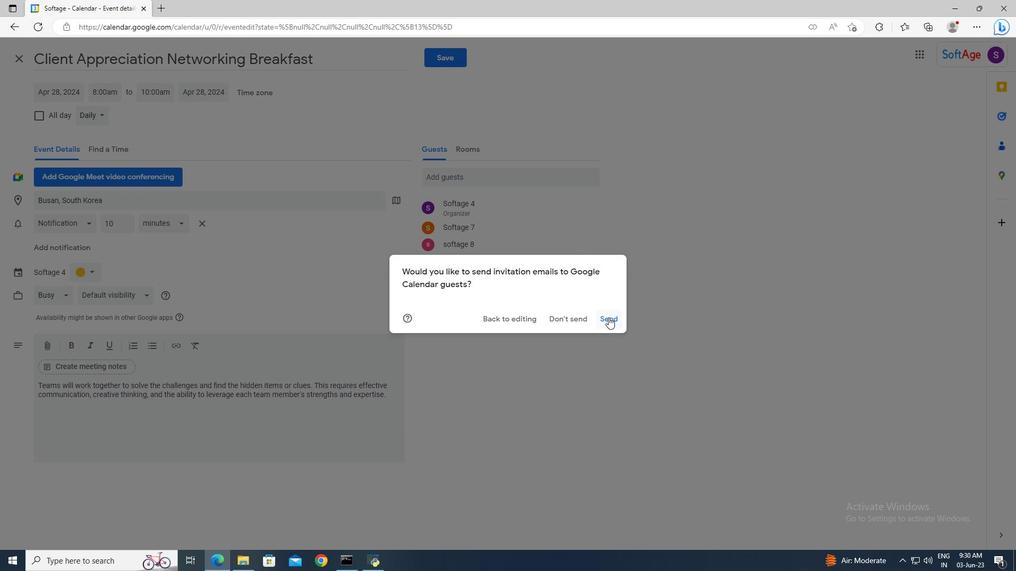 
